 Task: Create in the project VikingTech in Backlog an issue 'Implement a new cloud-based supply chain finance system for a company with advanced financing and payment processing capabilities', assign it to team member softage.1@softage.net and change the status to IN PROGRESS.
Action: Mouse moved to (407, 489)
Screenshot: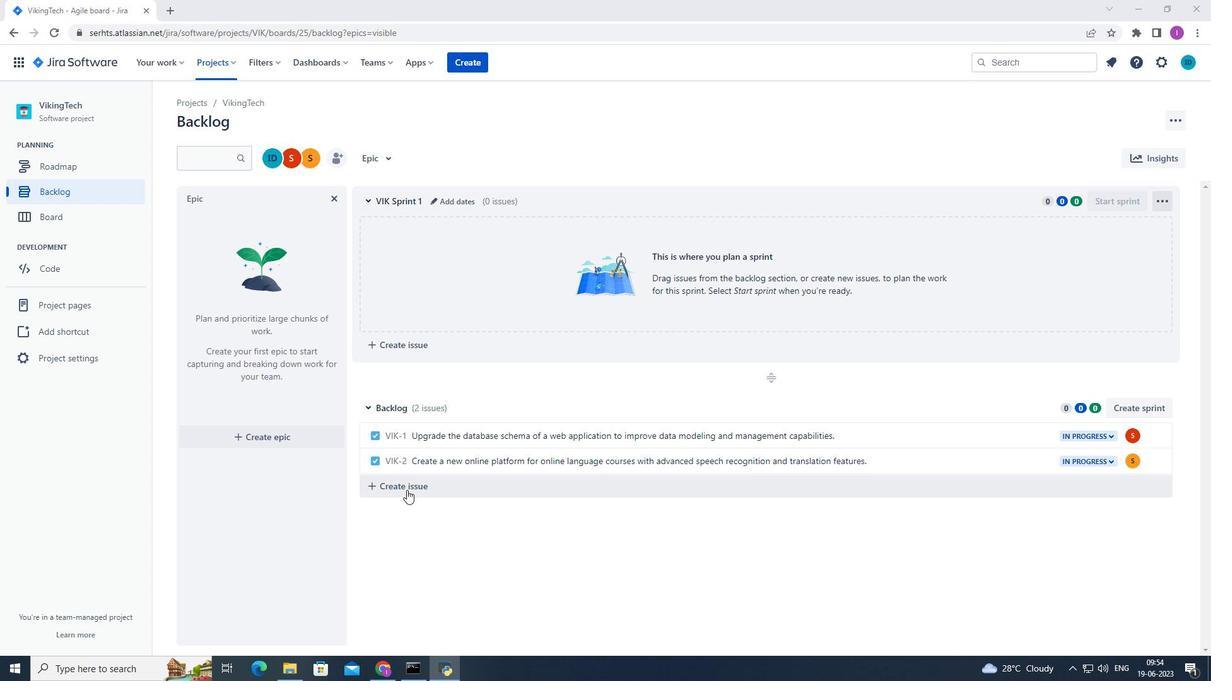 
Action: Mouse pressed left at (407, 489)
Screenshot: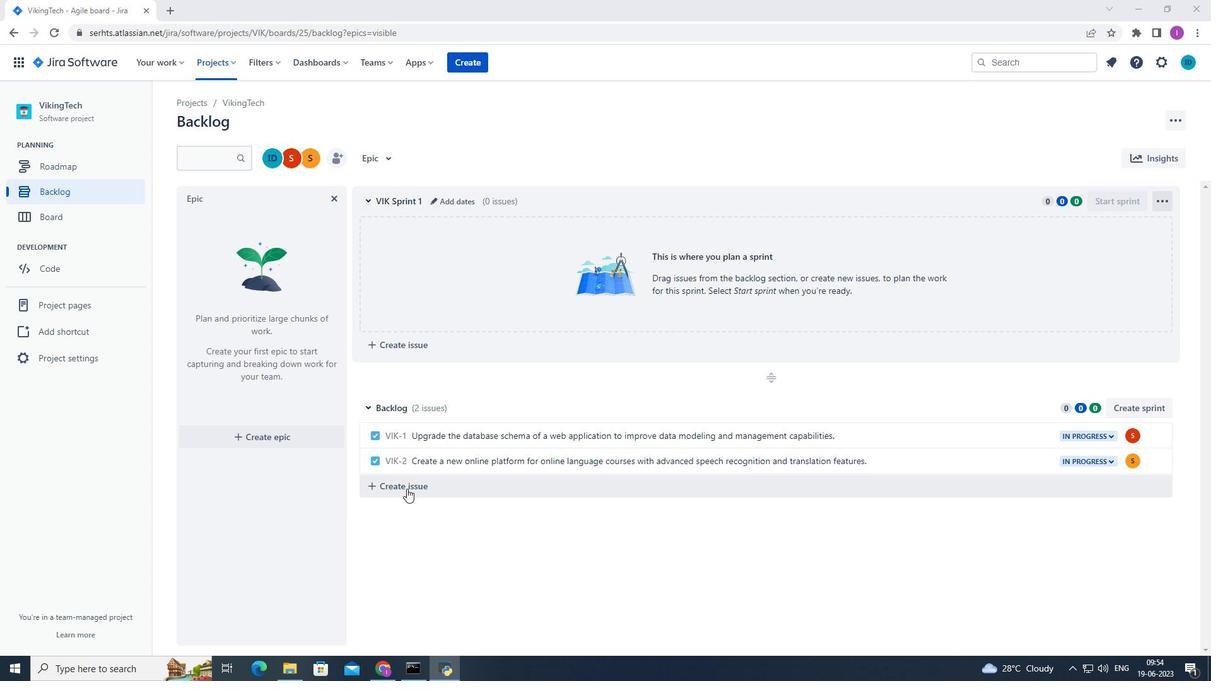
Action: Mouse moved to (512, 466)
Screenshot: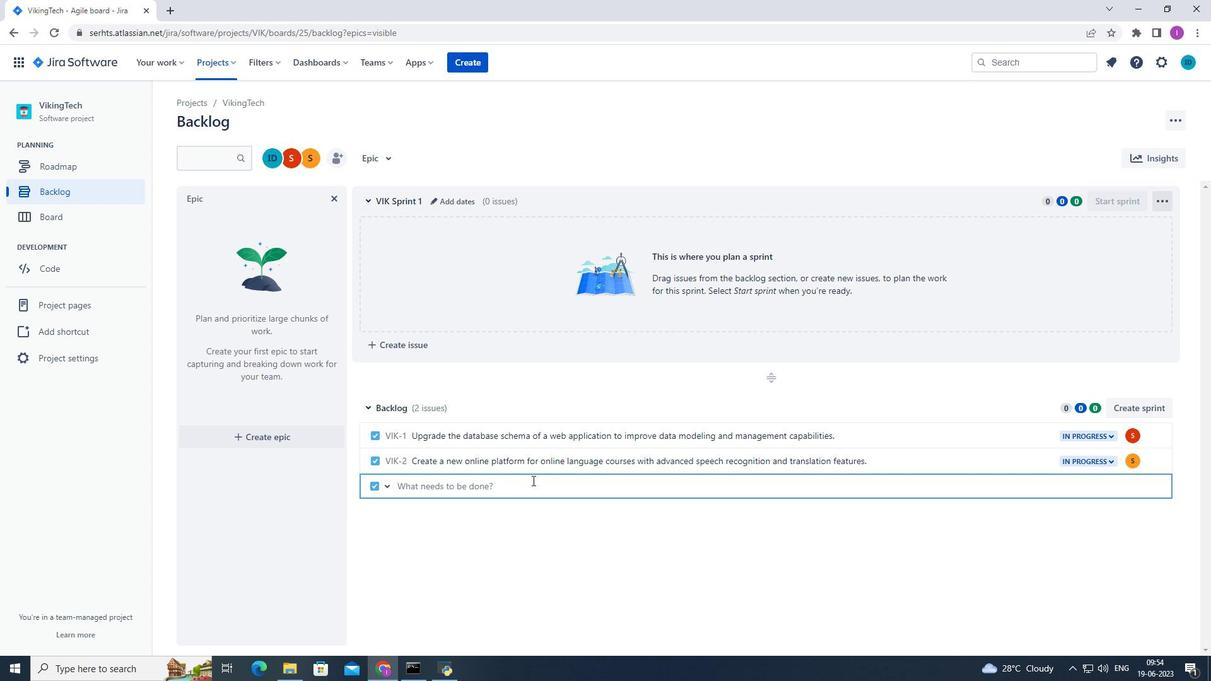 
Action: Key pressed <Key.shift><Key.shift><Key.shift><Key.shift><Key.shift><Key.shift><Key.shift><Key.shift><Key.shift><Key.shift><Key.shift><Key.shift><Key.shift><Key.shift>Implement<Key.space>a<Key.space>new<Key.space>cloud-based<Key.space>supply<Key.space>chain<Key.space>
Screenshot: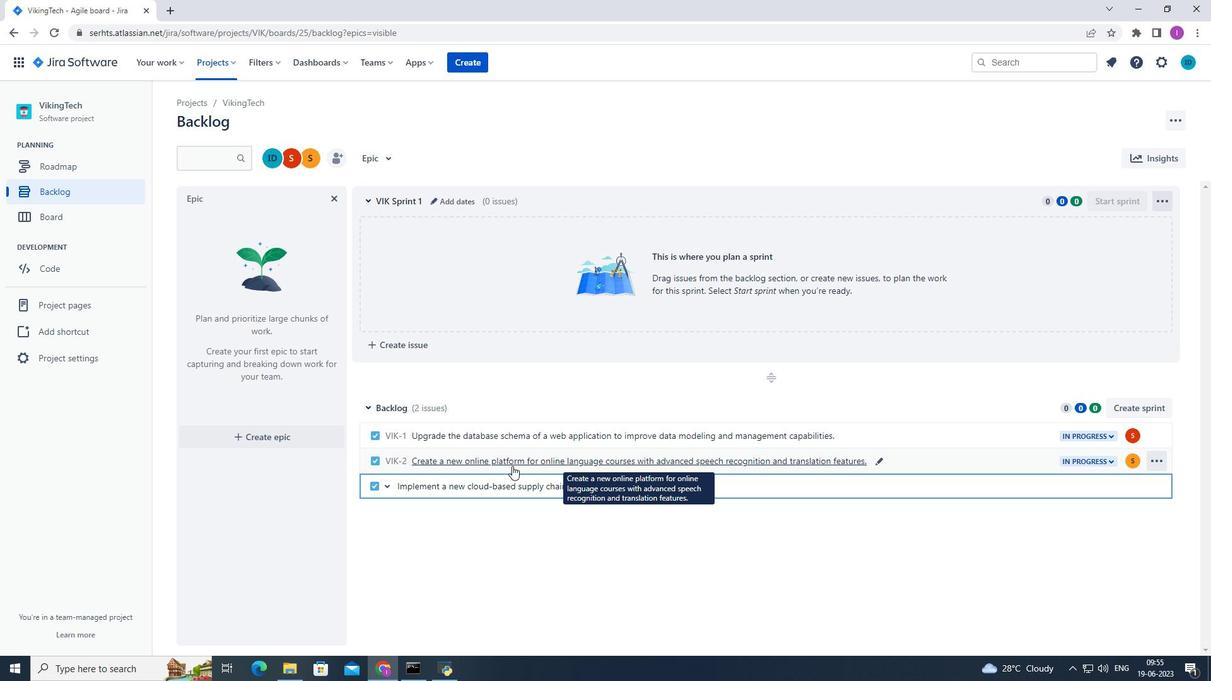 
Action: Mouse moved to (597, 494)
Screenshot: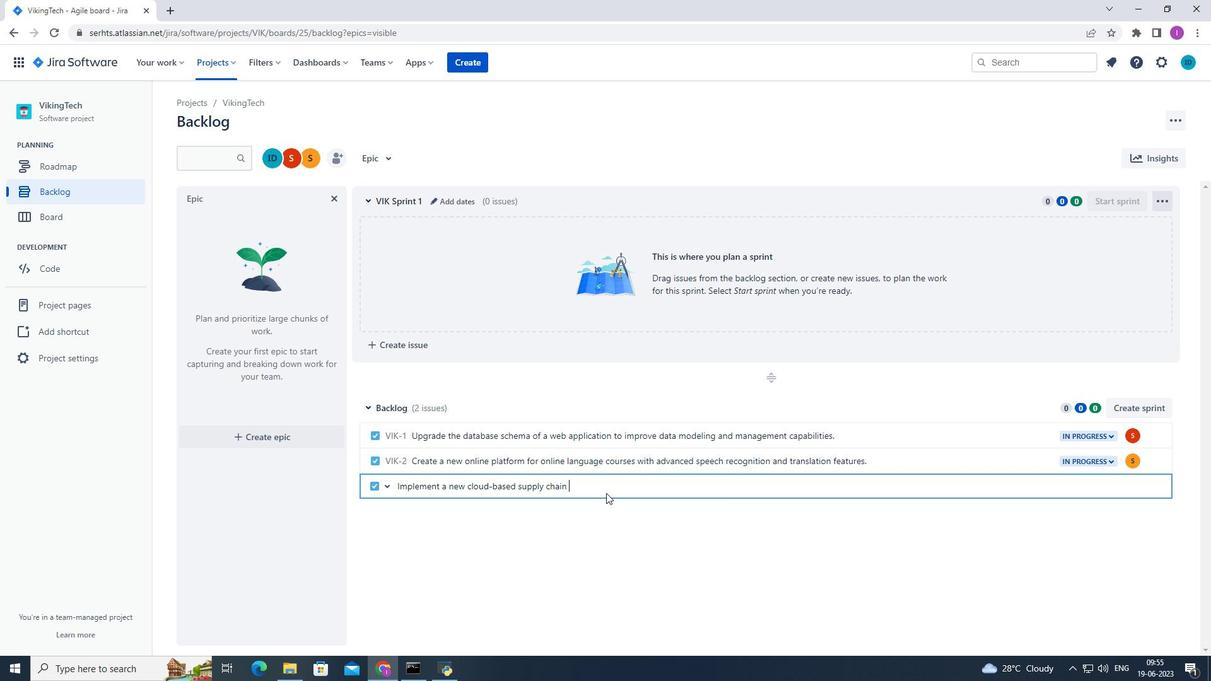 
Action: Key pressed finance<Key.space>systemfor<Key.space>a<Key.space>
Screenshot: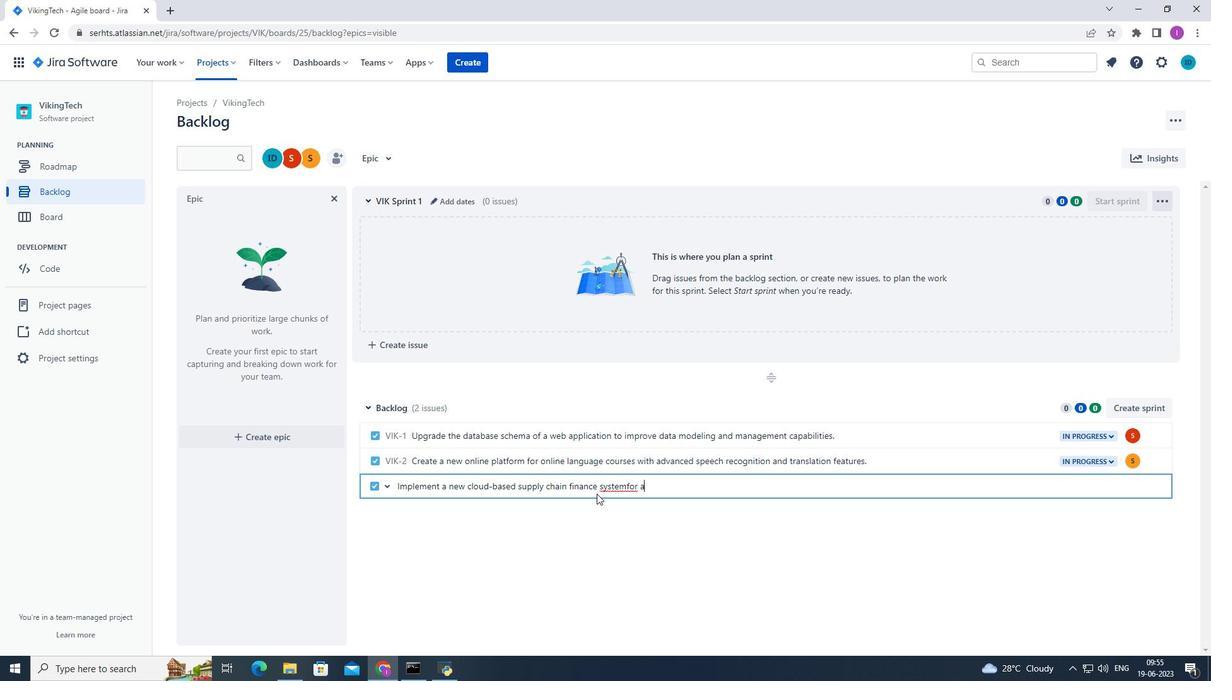 
Action: Mouse moved to (626, 488)
Screenshot: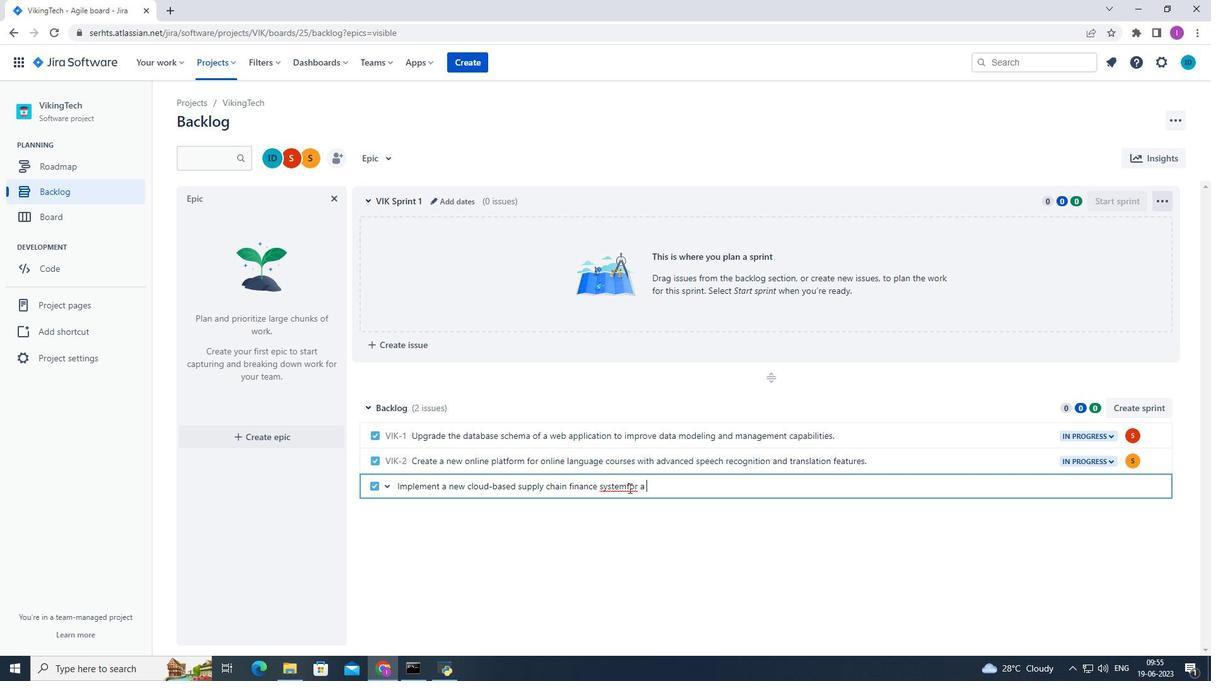 
Action: Mouse pressed left at (626, 488)
Screenshot: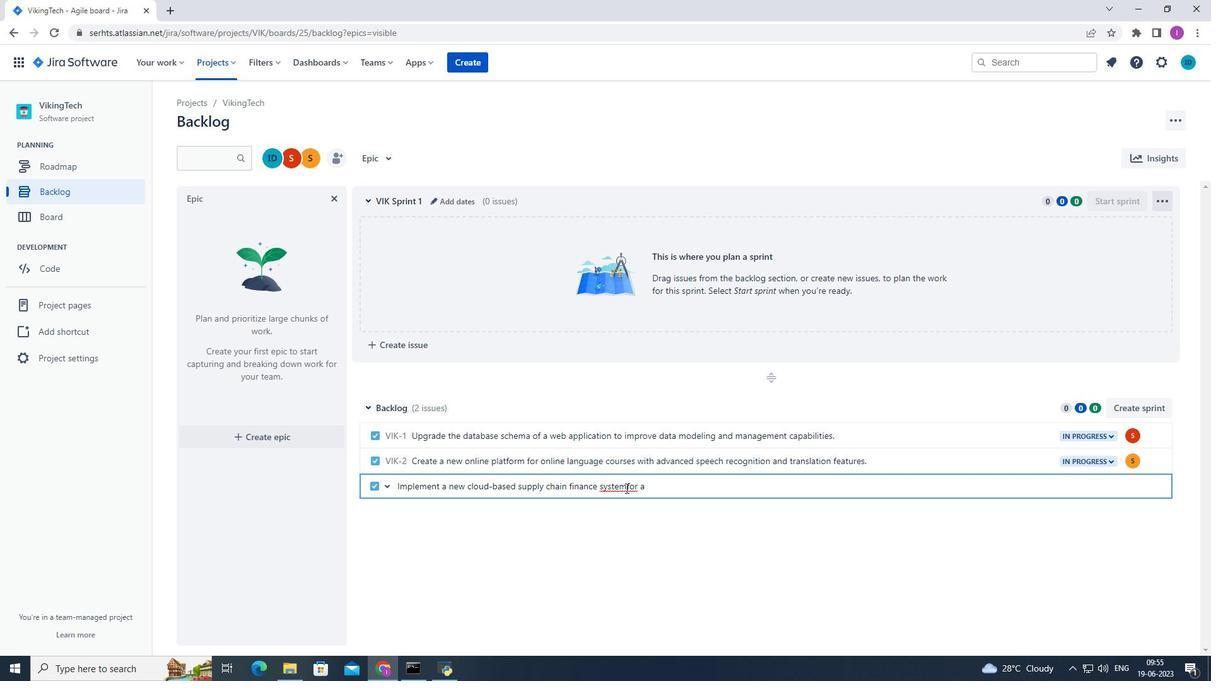 
Action: Key pressed <Key.space>
Screenshot: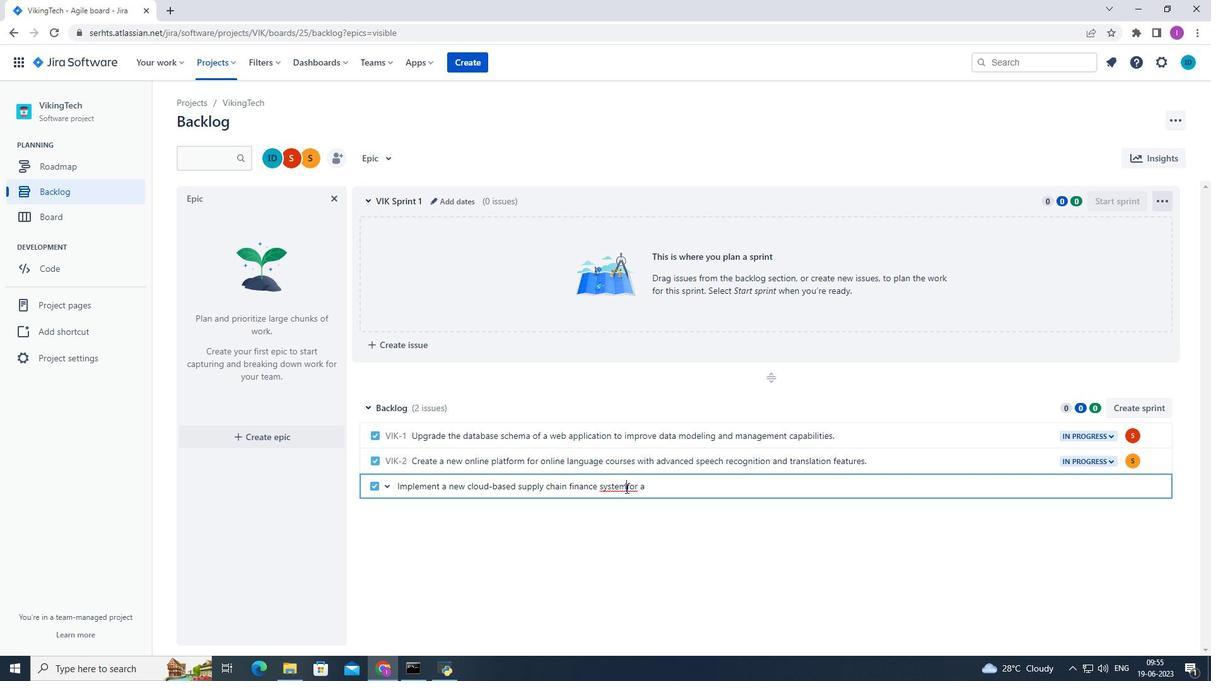 
Action: Mouse moved to (651, 492)
Screenshot: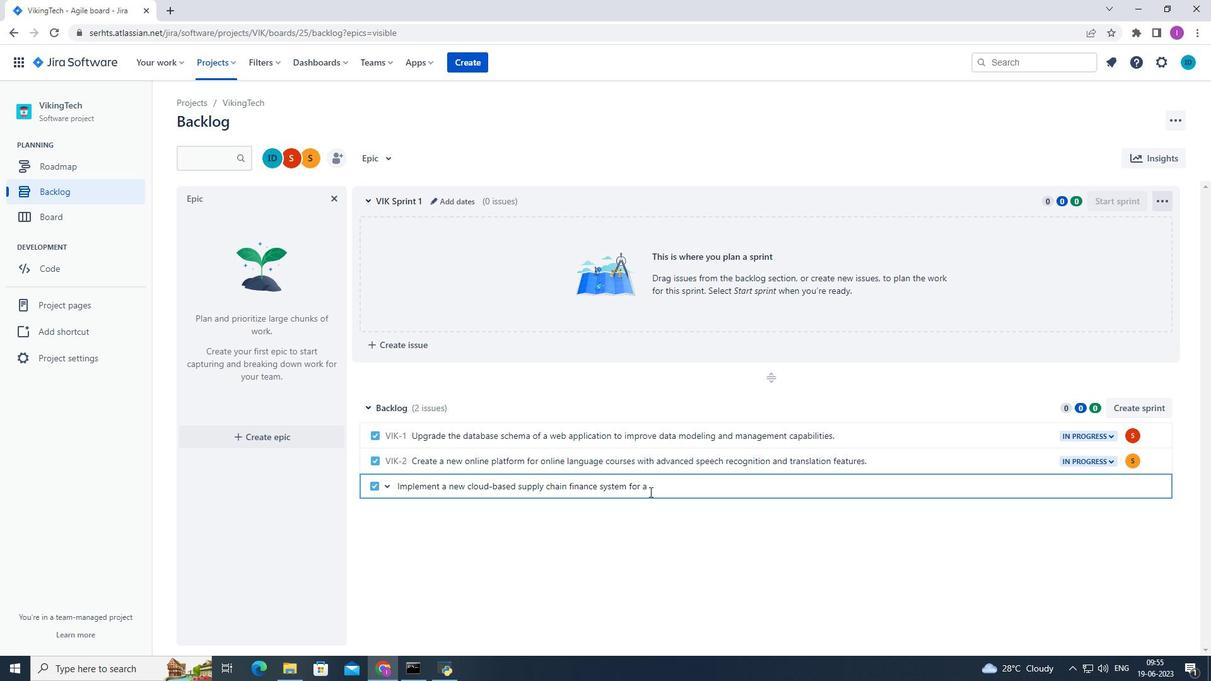 
Action: Mouse pressed left at (651, 492)
Screenshot: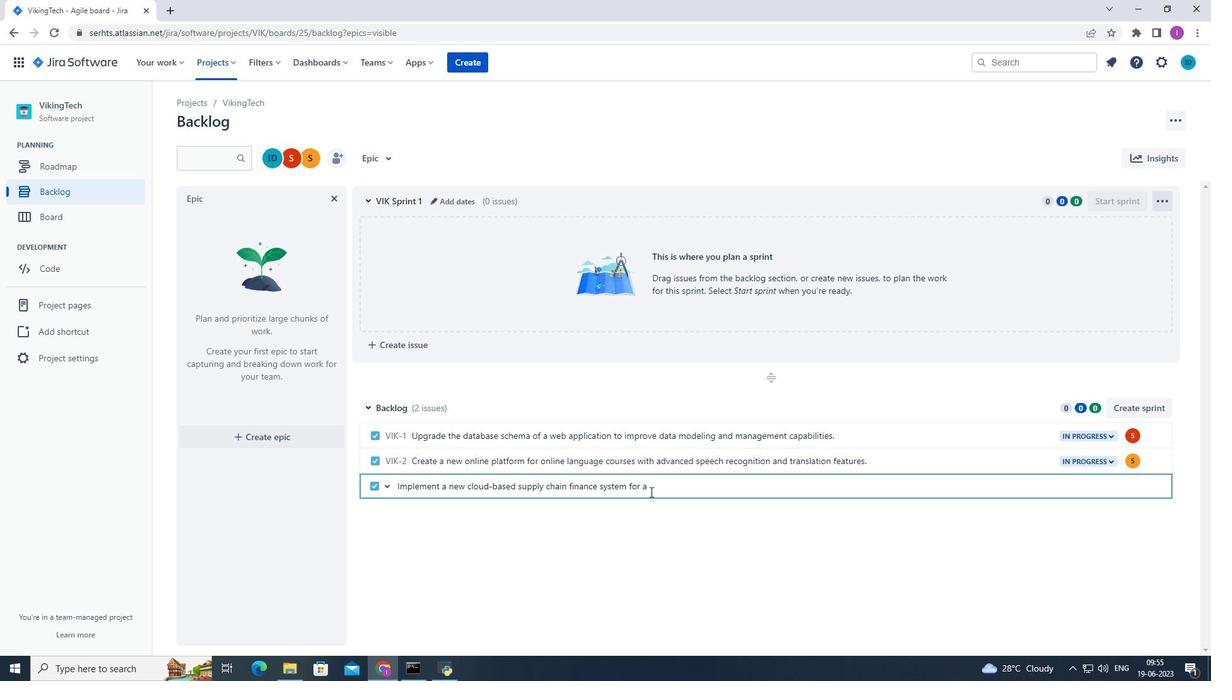 
Action: Key pressed company<Key.space>with<Key.space>advances<Key.backspace>d<Key.space>financing<Key.space>and<Key.space>paymentn<Key.backspace><Key.space>processing<Key.space>capabilities.<Key.enter>
Screenshot: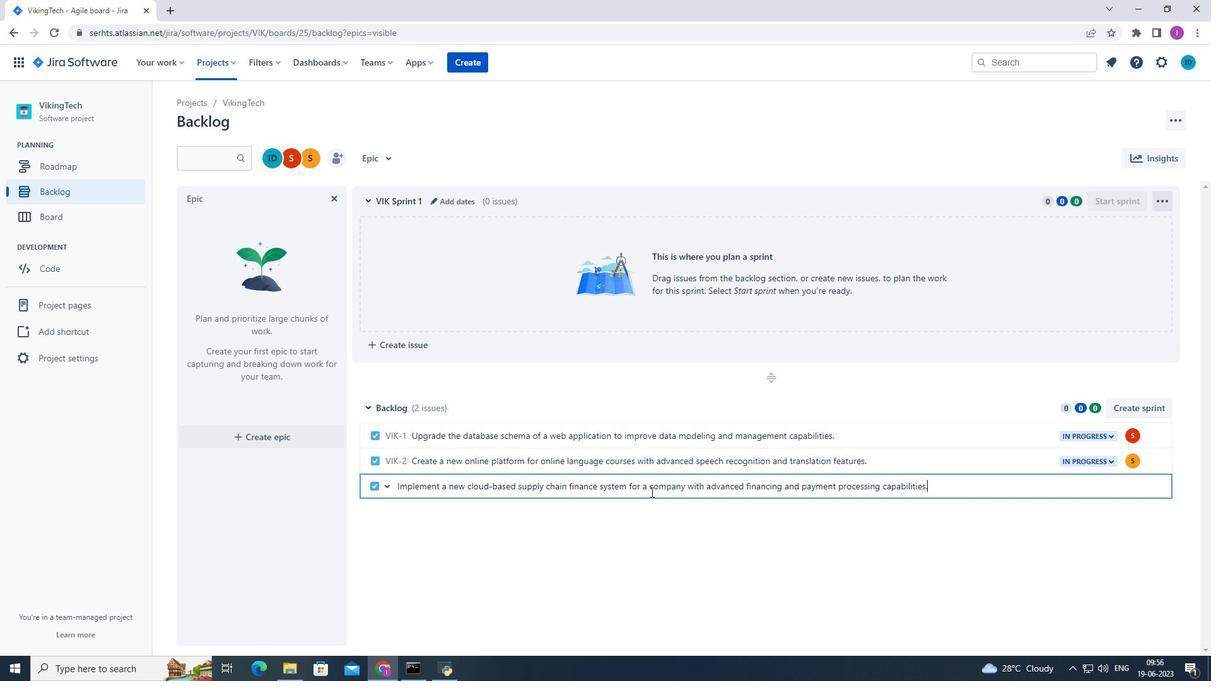 
Action: Mouse moved to (1134, 486)
Screenshot: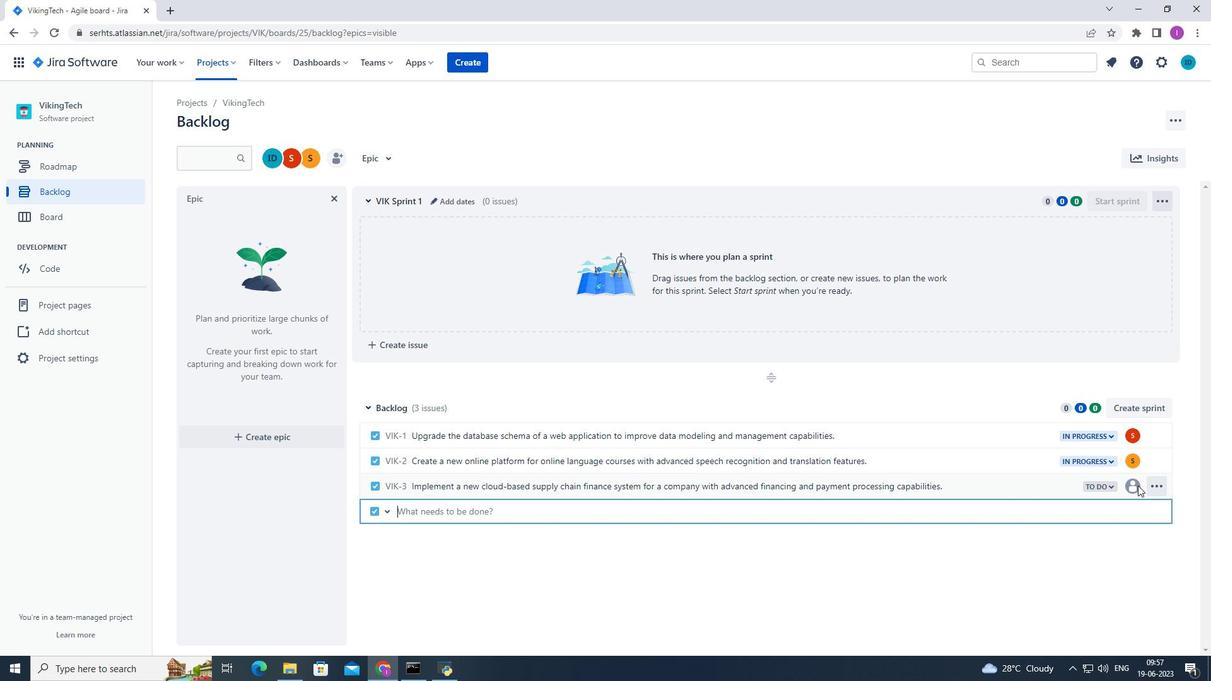
Action: Mouse pressed left at (1134, 486)
Screenshot: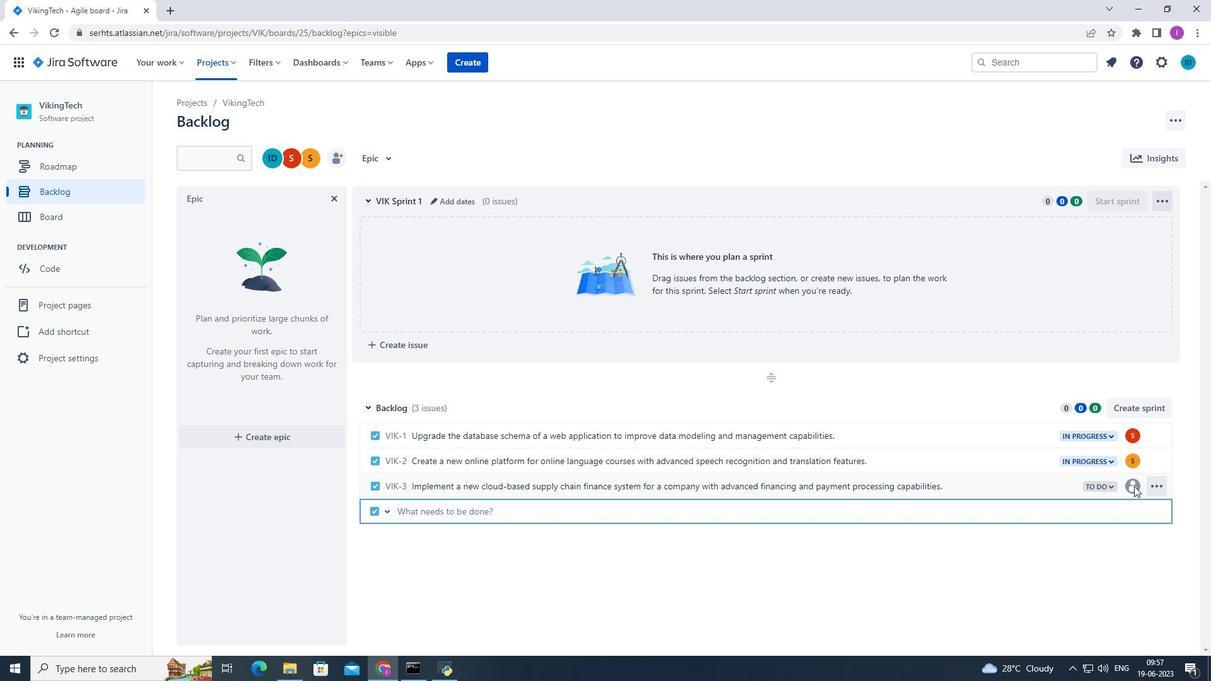 
Action: Mouse moved to (1131, 485)
Screenshot: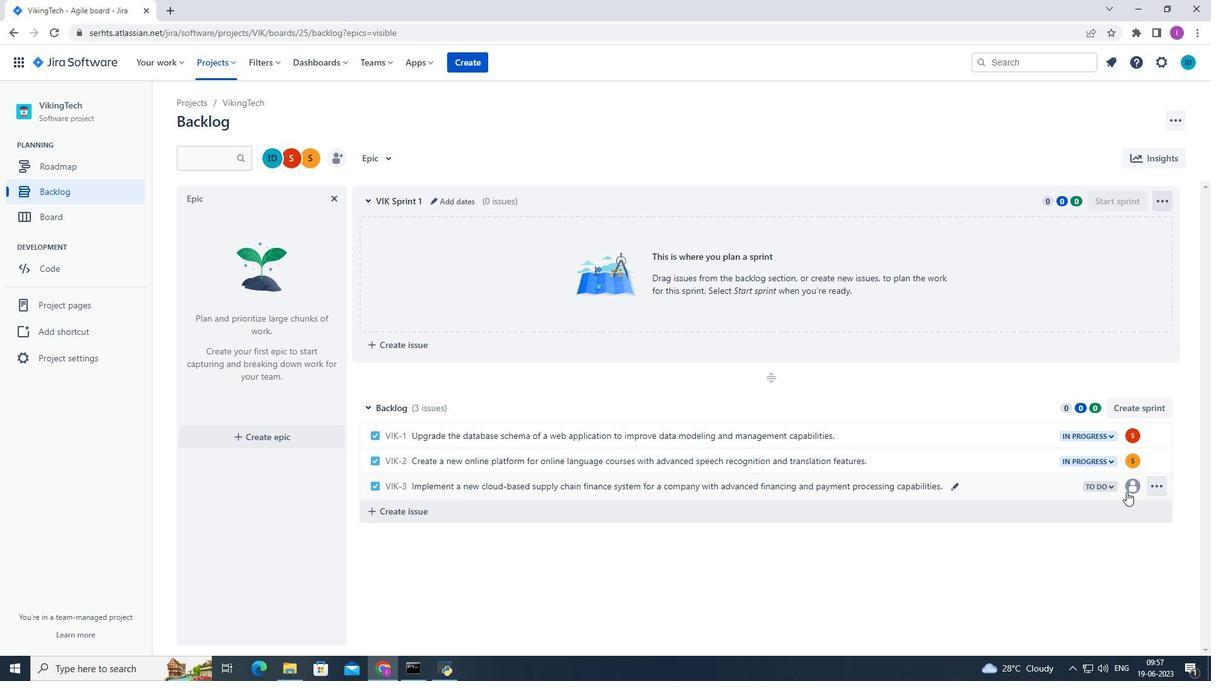 
Action: Mouse pressed left at (1131, 485)
Screenshot: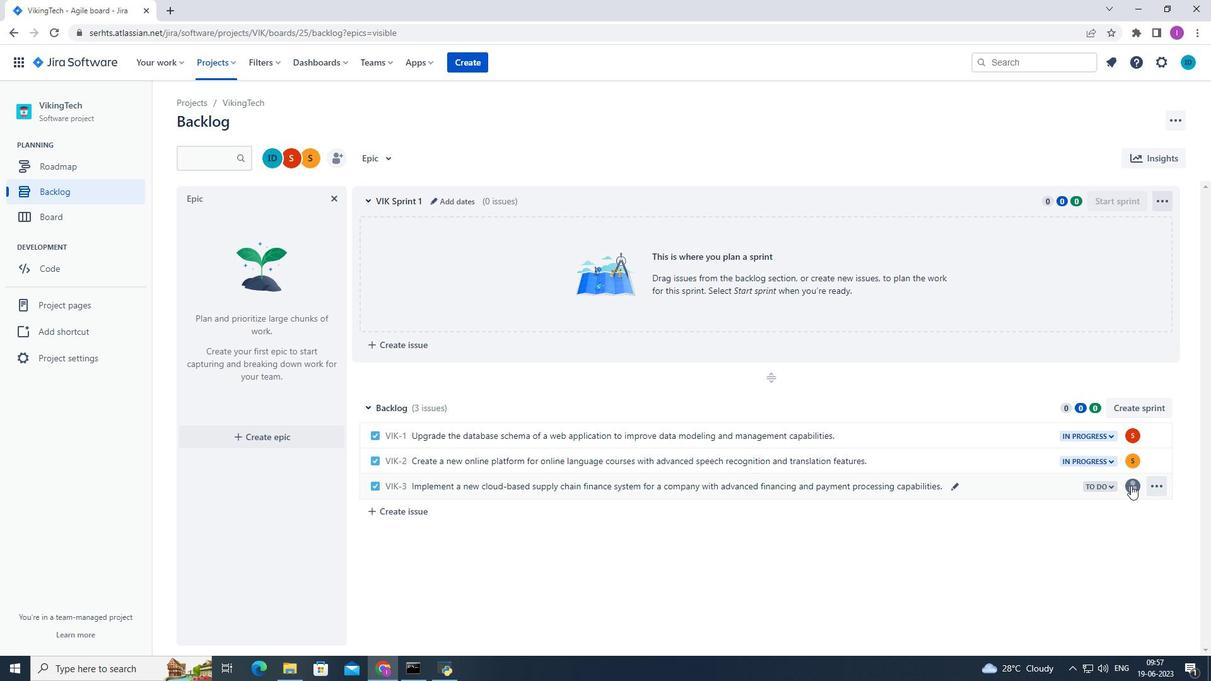 
Action: Mouse moved to (1034, 574)
Screenshot: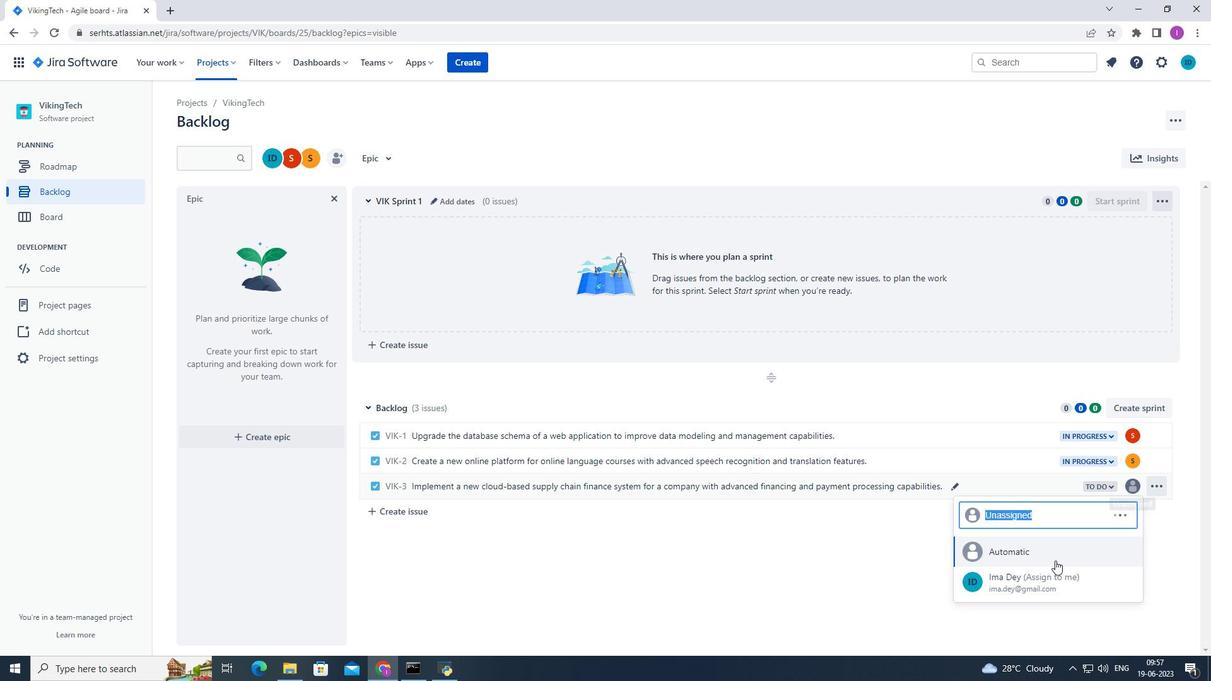 
Action: Mouse scrolled (1034, 574) with delta (0, 0)
Screenshot: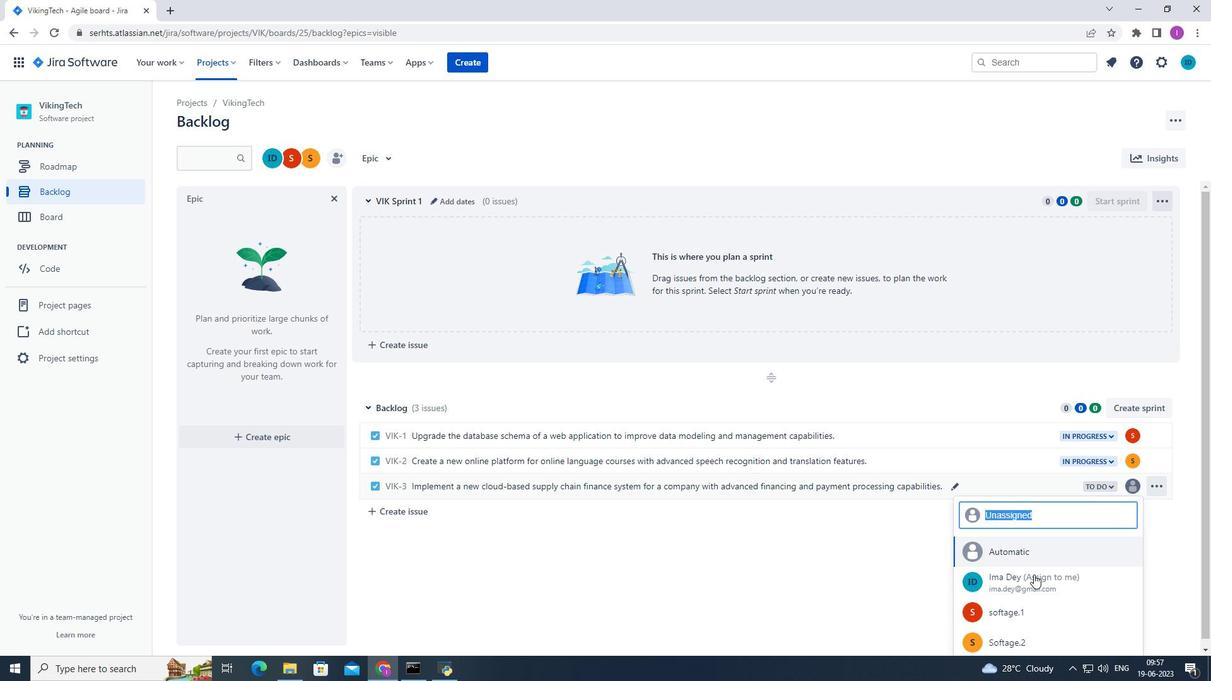 
Action: Mouse scrolled (1034, 574) with delta (0, 0)
Screenshot: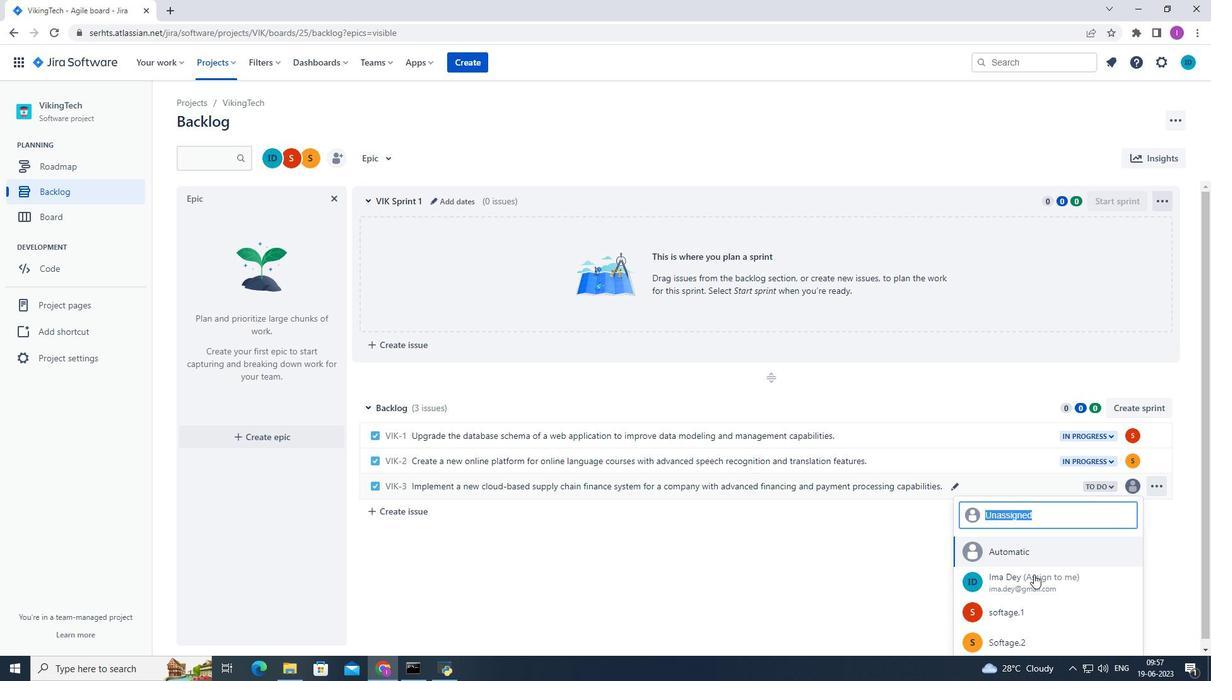 
Action: Mouse scrolled (1034, 574) with delta (0, 0)
Screenshot: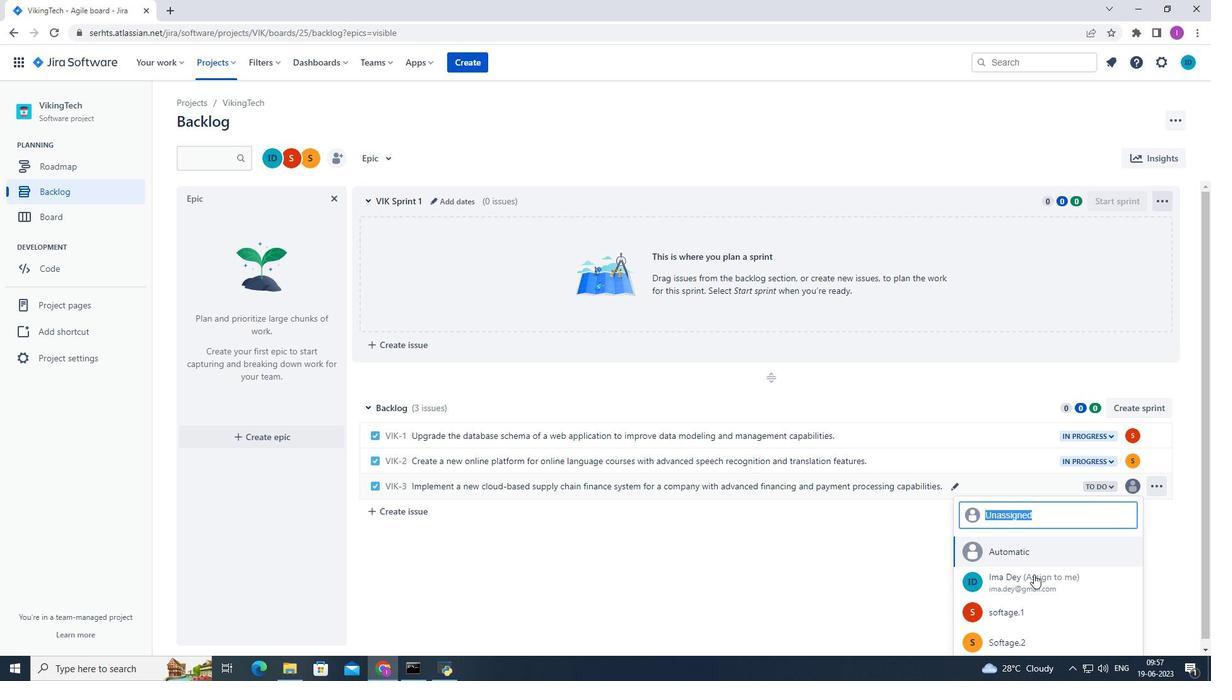 
Action: Mouse moved to (1010, 607)
Screenshot: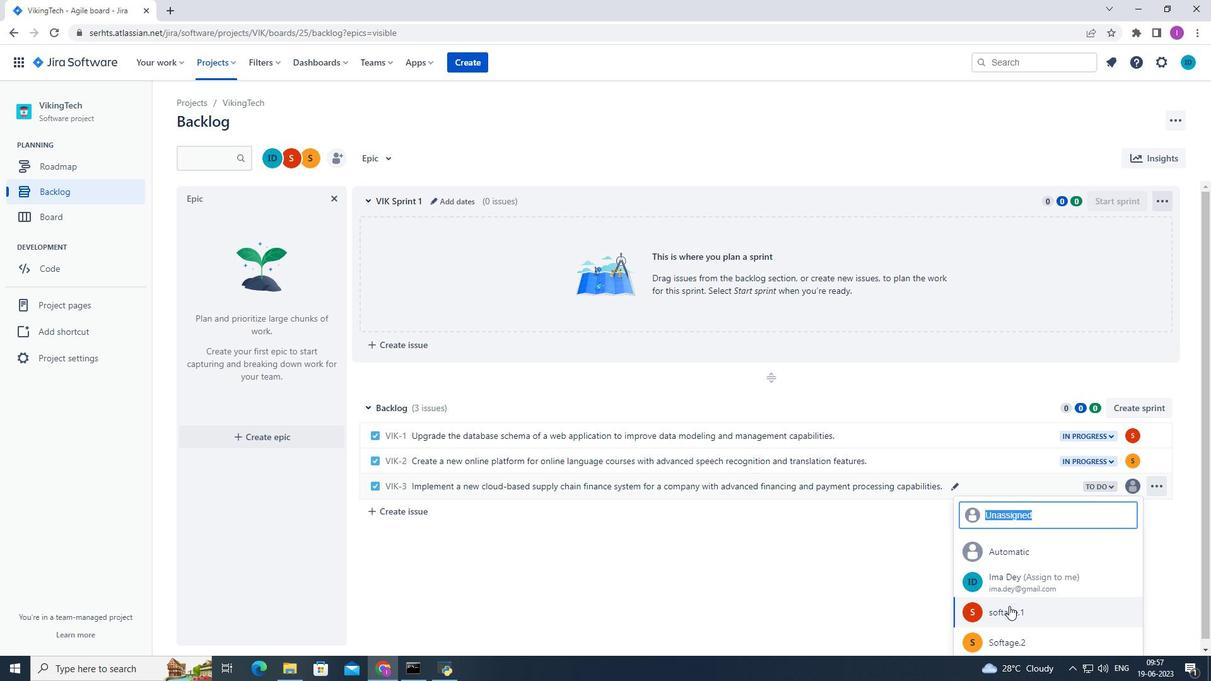 
Action: Mouse pressed left at (1010, 607)
Screenshot: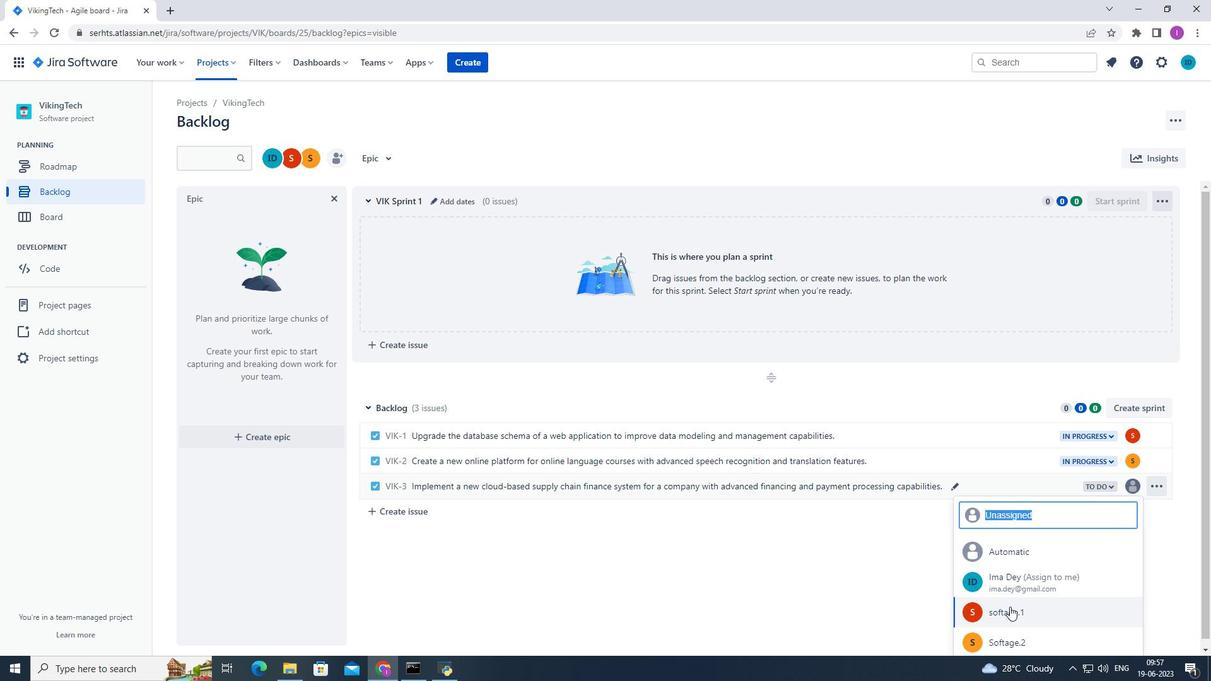 
Action: Mouse moved to (1112, 484)
Screenshot: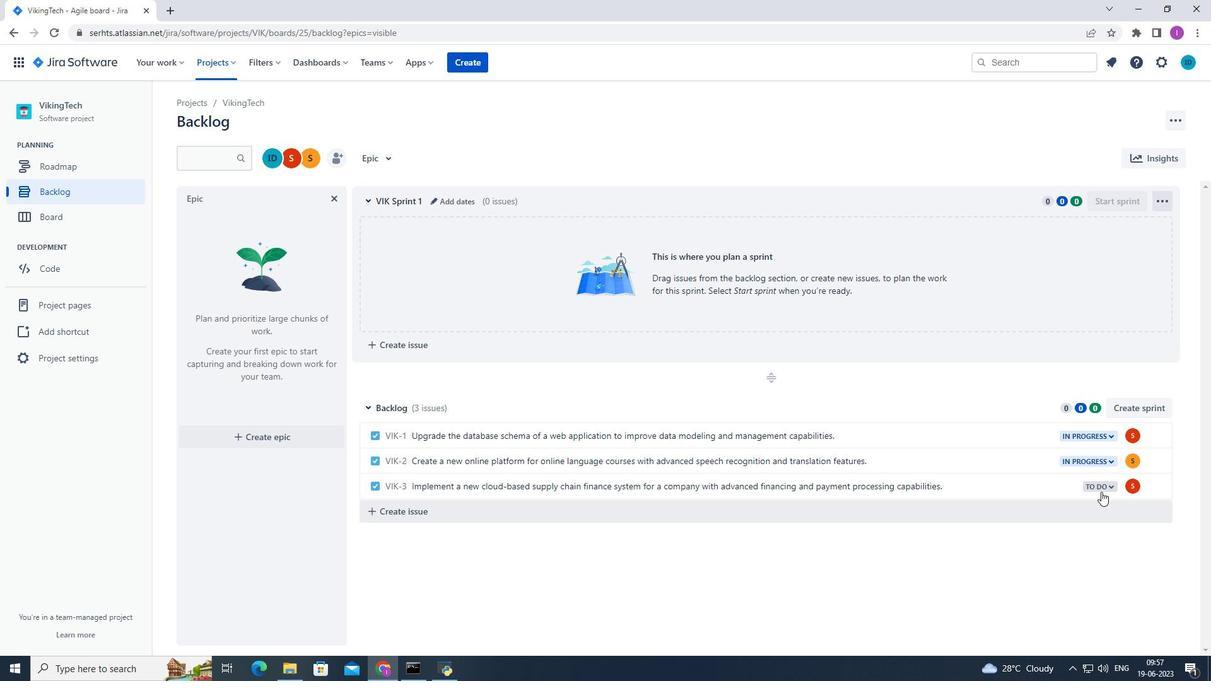 
Action: Mouse pressed left at (1112, 484)
Screenshot: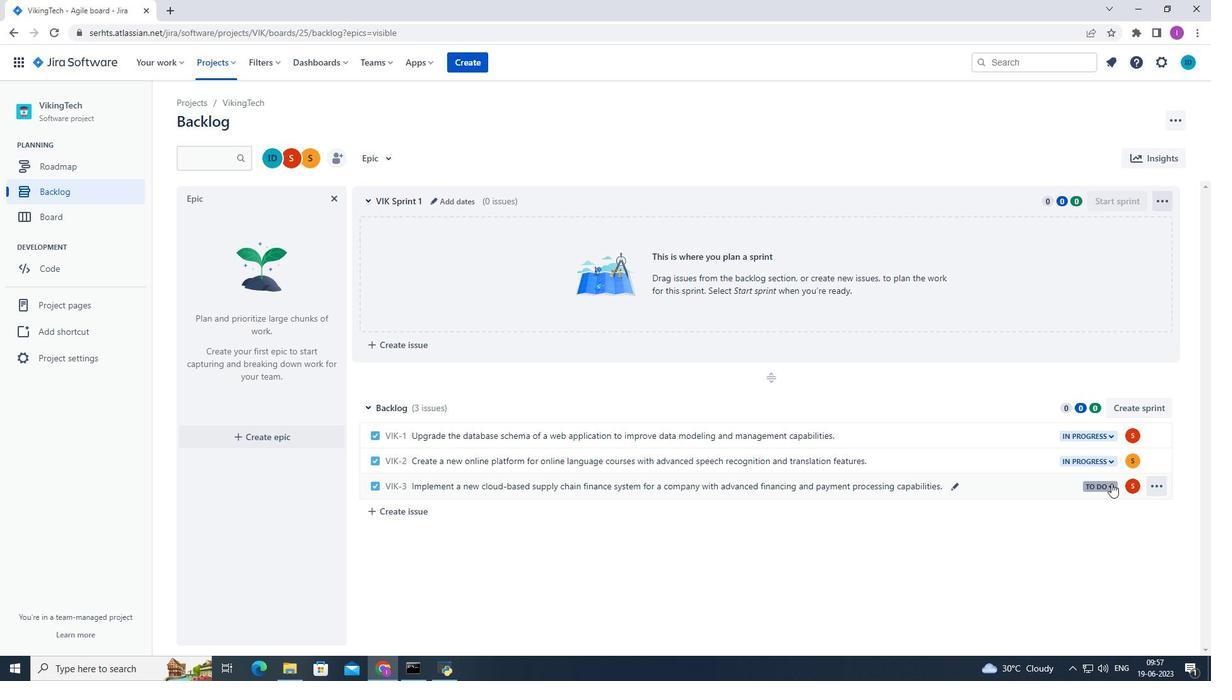 
Action: Mouse moved to (1037, 513)
Screenshot: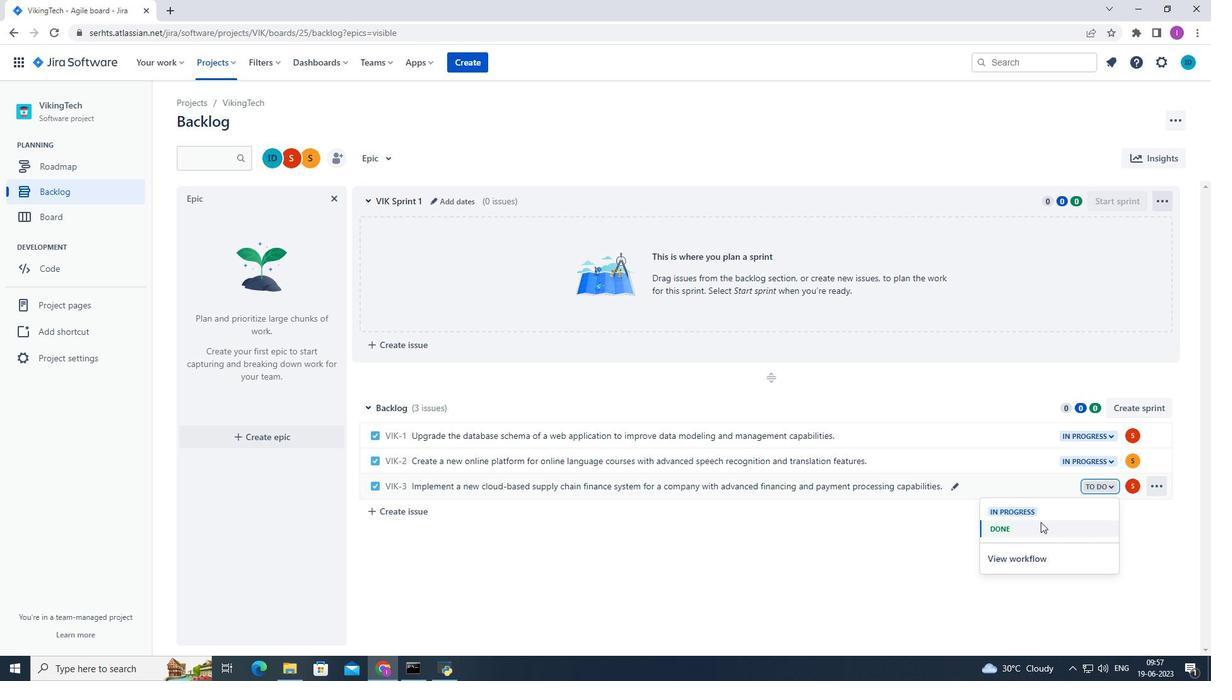 
Action: Mouse pressed left at (1037, 513)
Screenshot: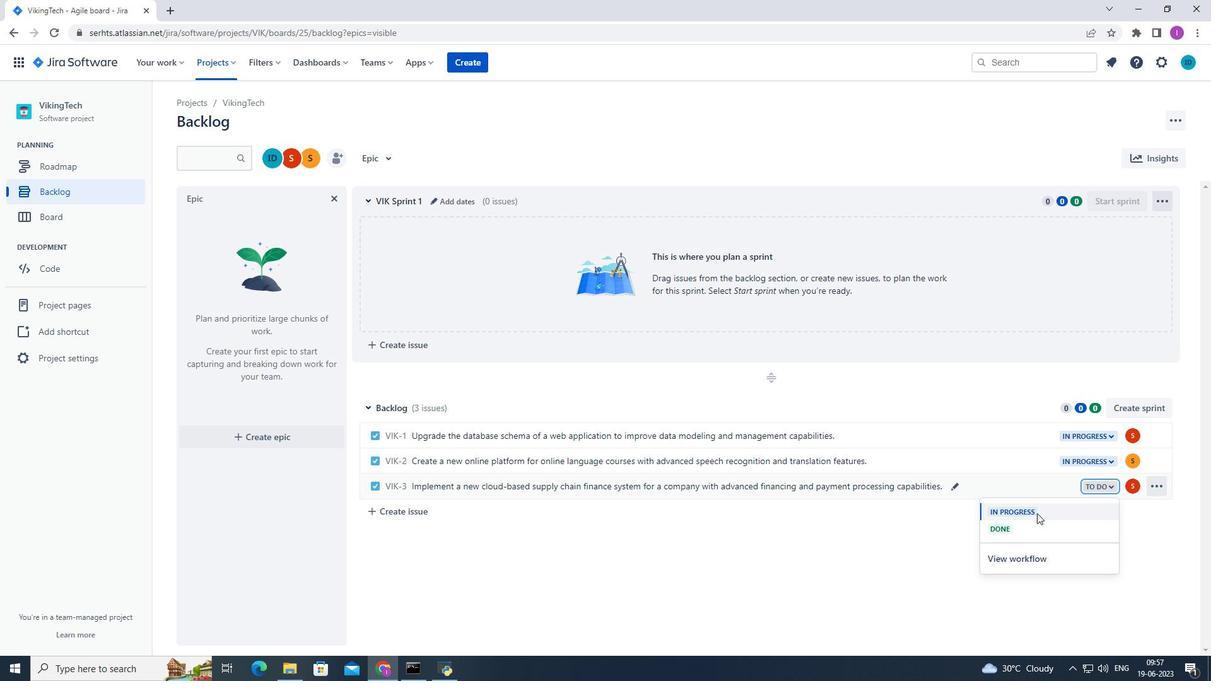 
Action: Mouse moved to (985, 549)
Screenshot: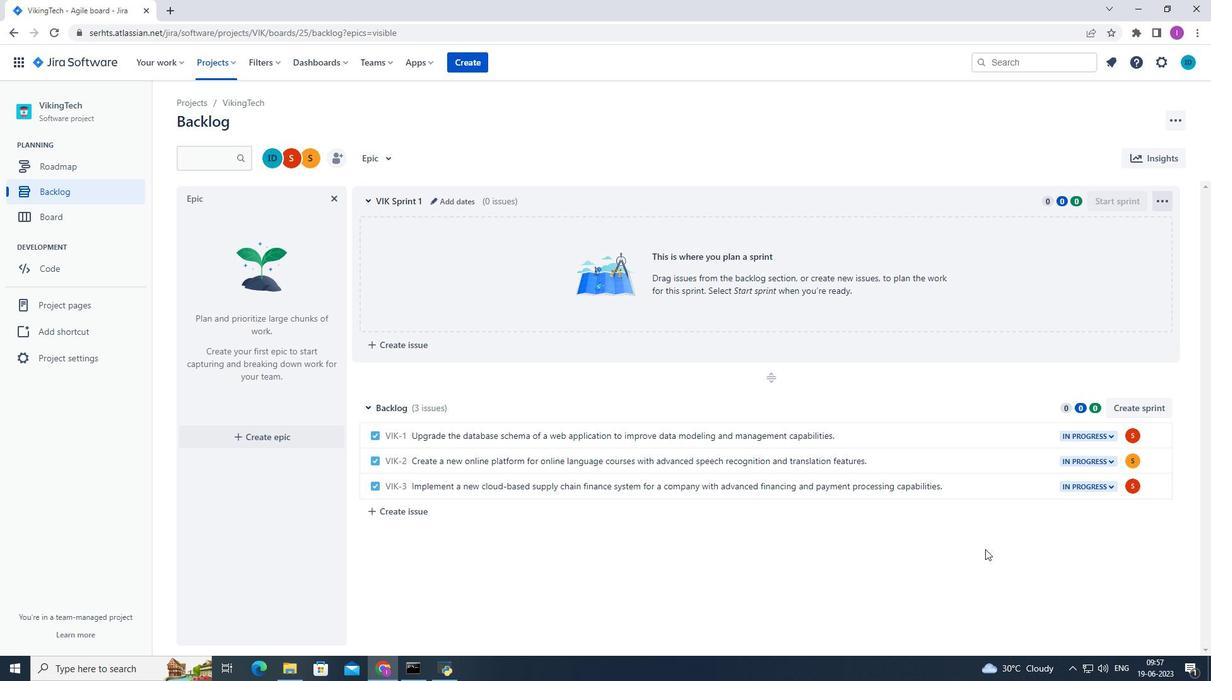 
